 Task: Identify Coastal Estates in Charleston with Seaside Luxury.
Action: Mouse moved to (252, 204)
Screenshot: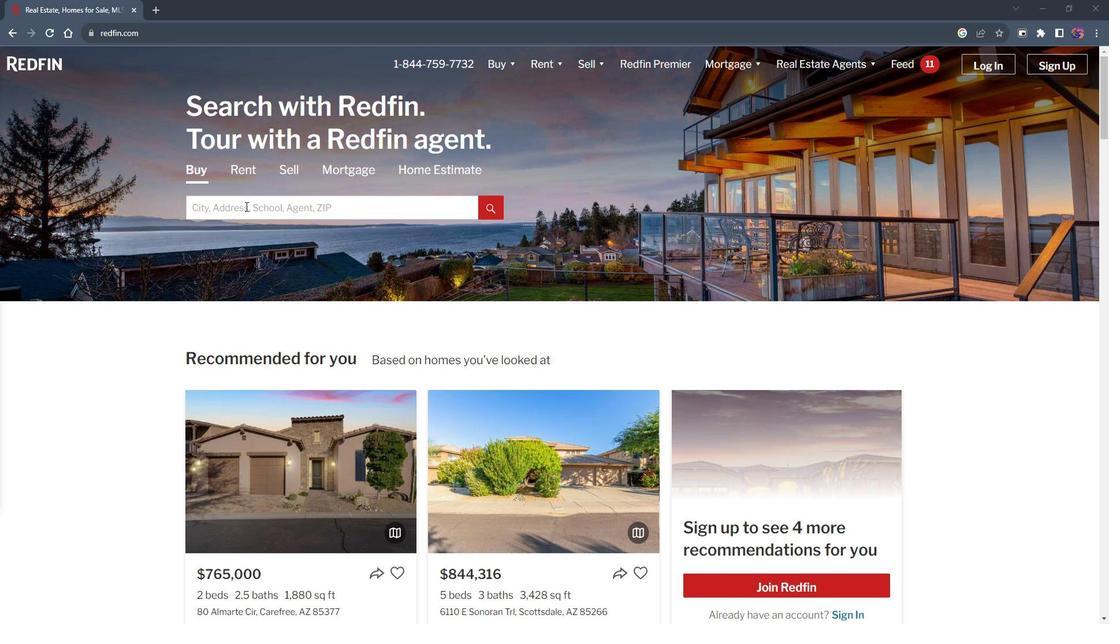 
Action: Mouse pressed left at (252, 204)
Screenshot: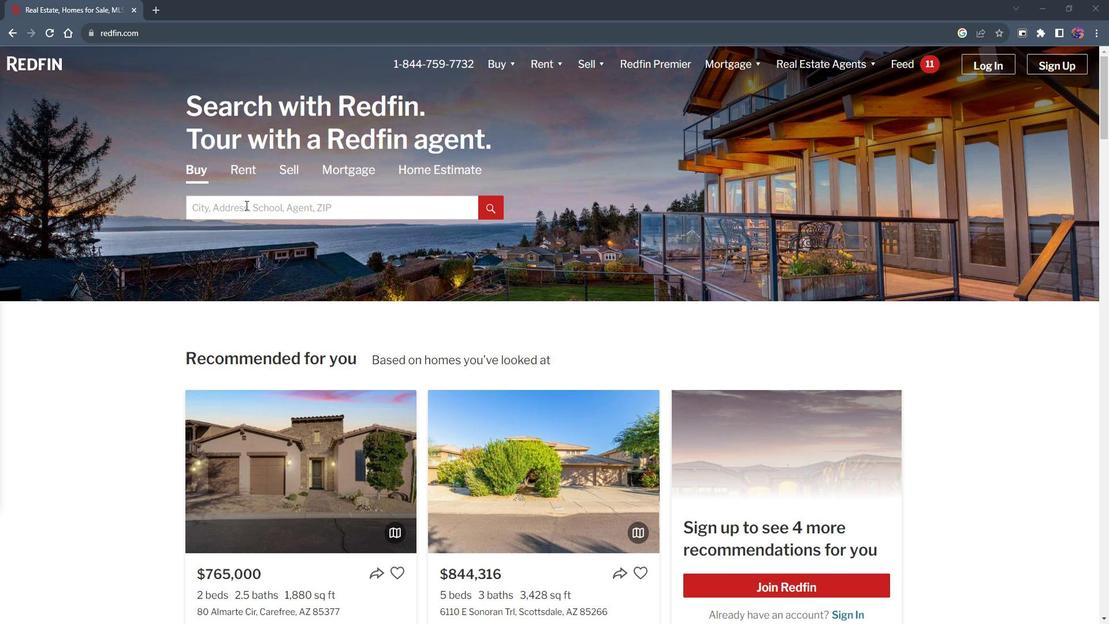 
Action: Mouse moved to (252, 204)
Screenshot: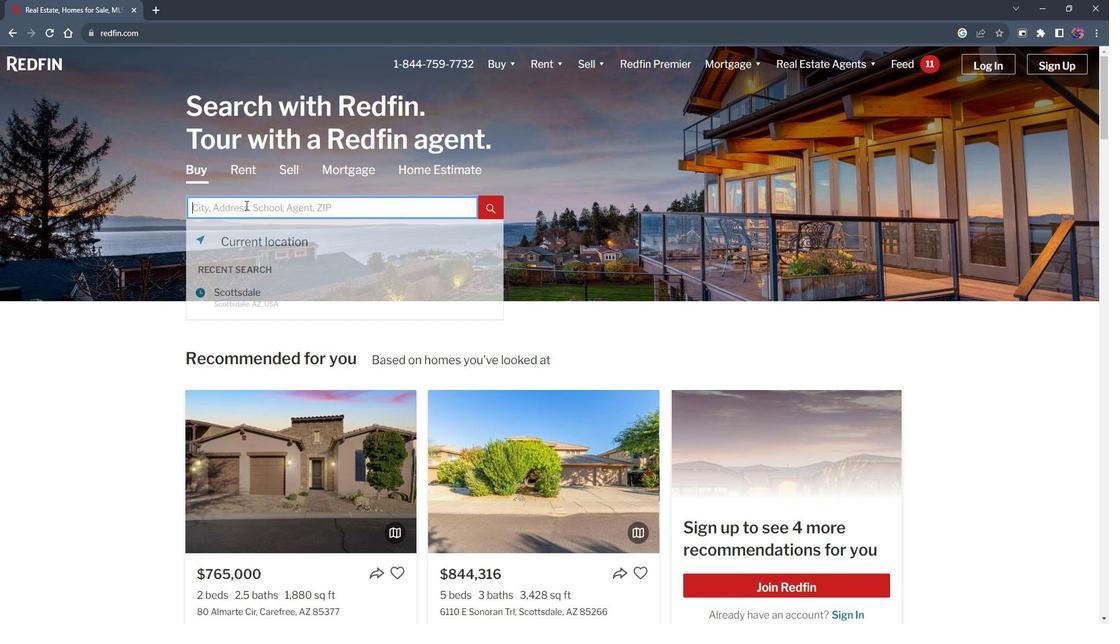 
Action: Key pressed charleston<Key.enter>
Screenshot: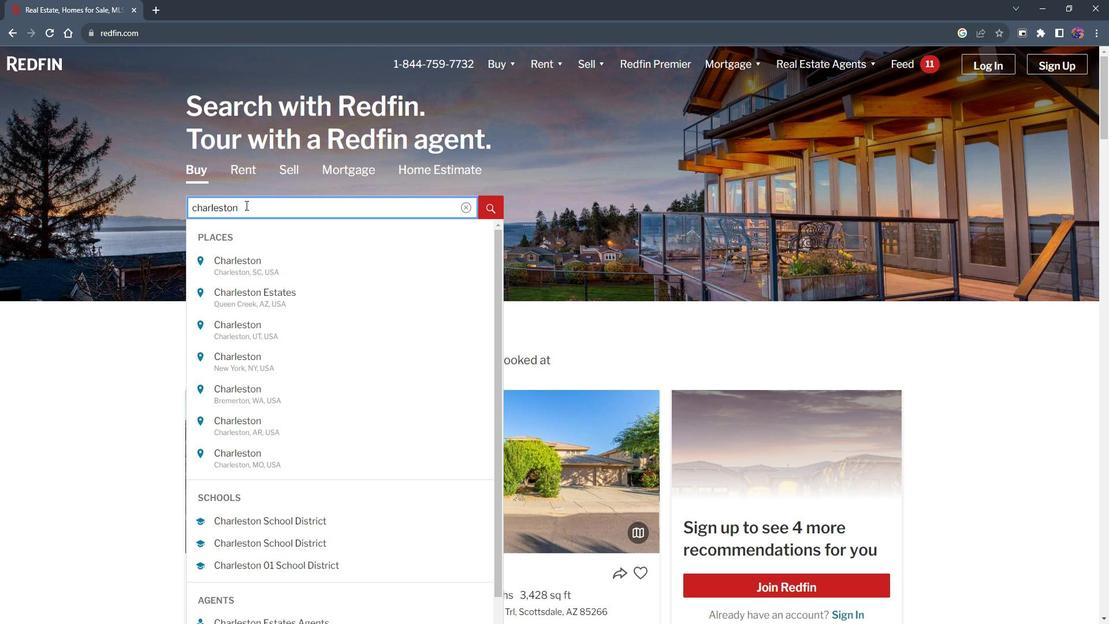 
Action: Mouse moved to (883, 147)
Screenshot: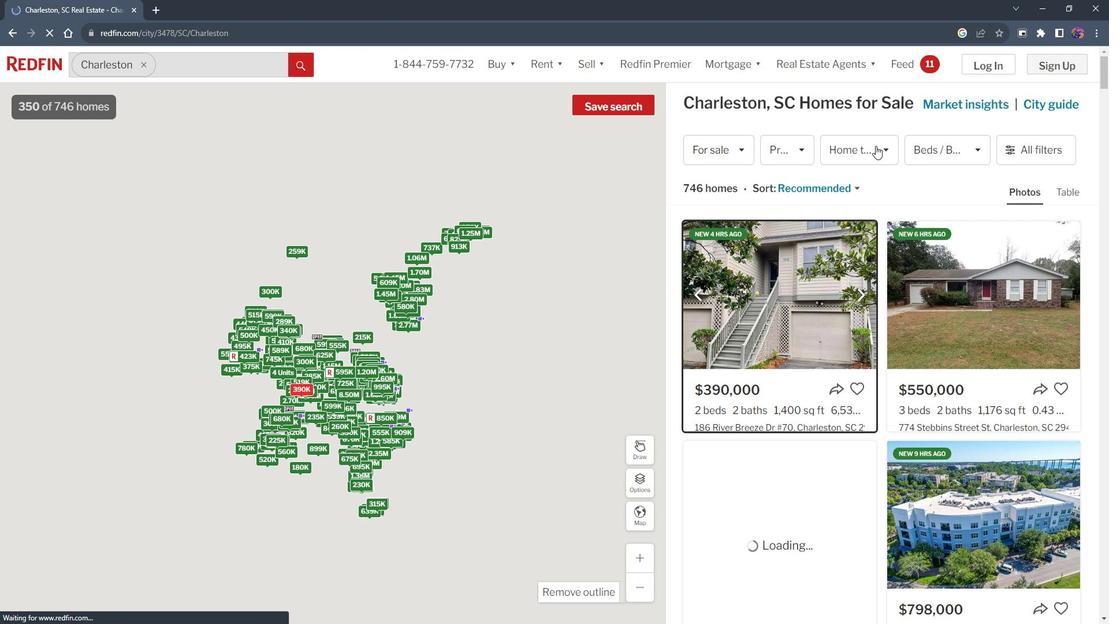
Action: Mouse pressed left at (883, 147)
Screenshot: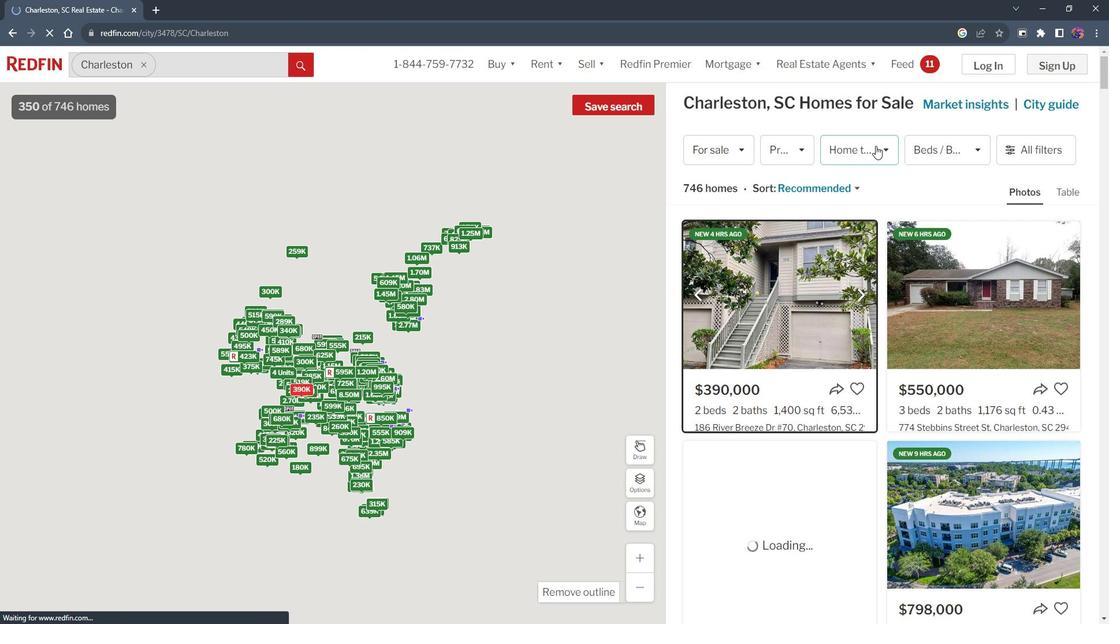 
Action: Mouse moved to (893, 148)
Screenshot: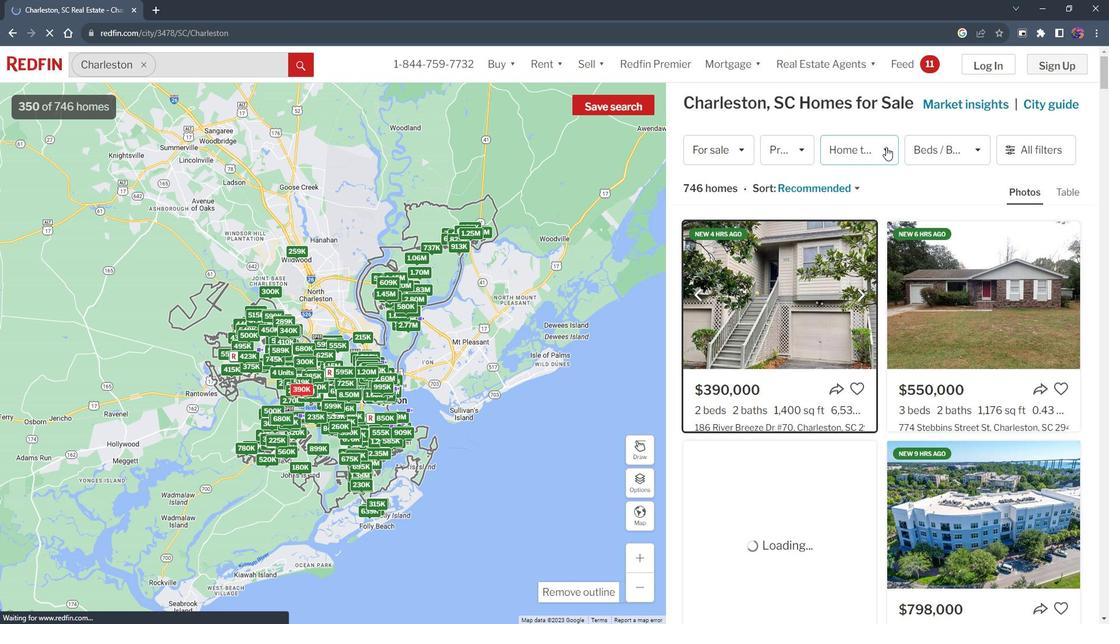 
Action: Mouse pressed left at (893, 148)
Screenshot: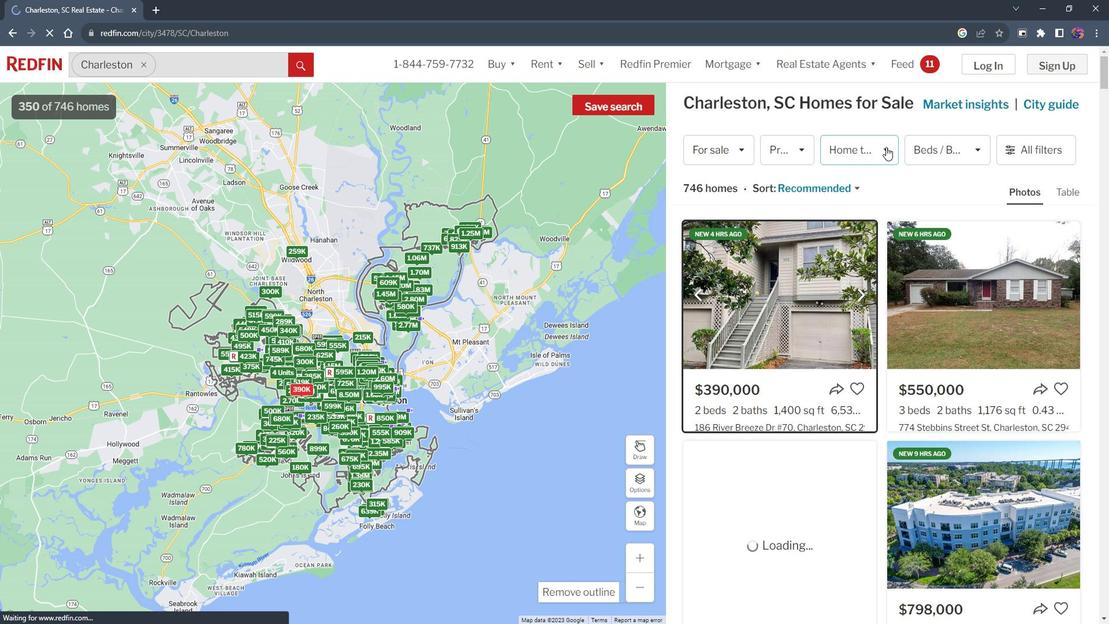 
Action: Mouse moved to (891, 150)
Screenshot: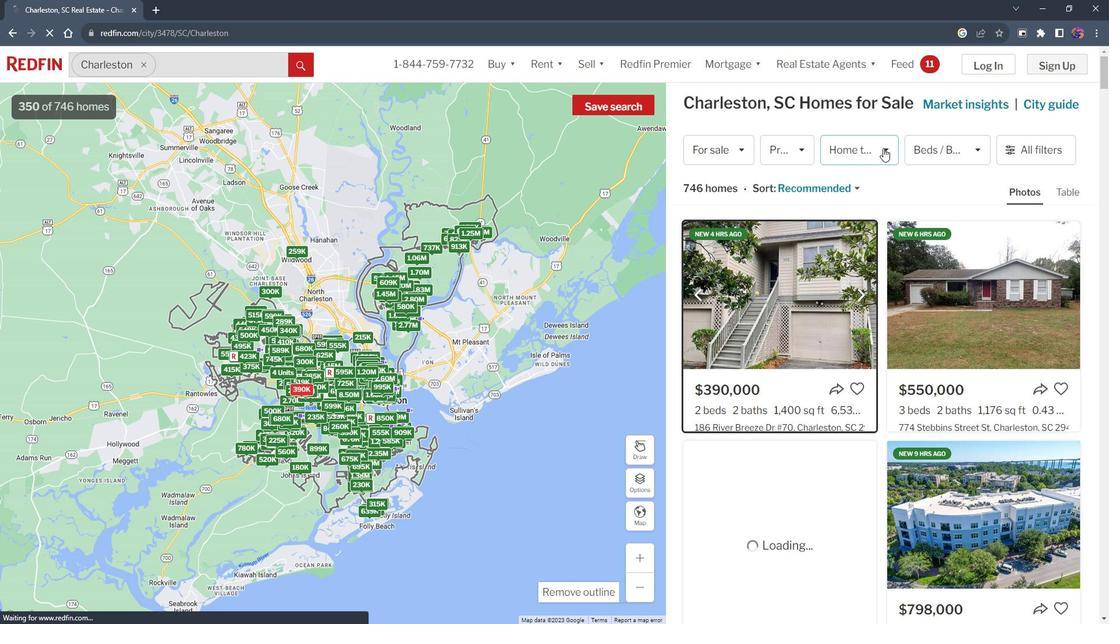
Action: Mouse pressed left at (891, 150)
Screenshot: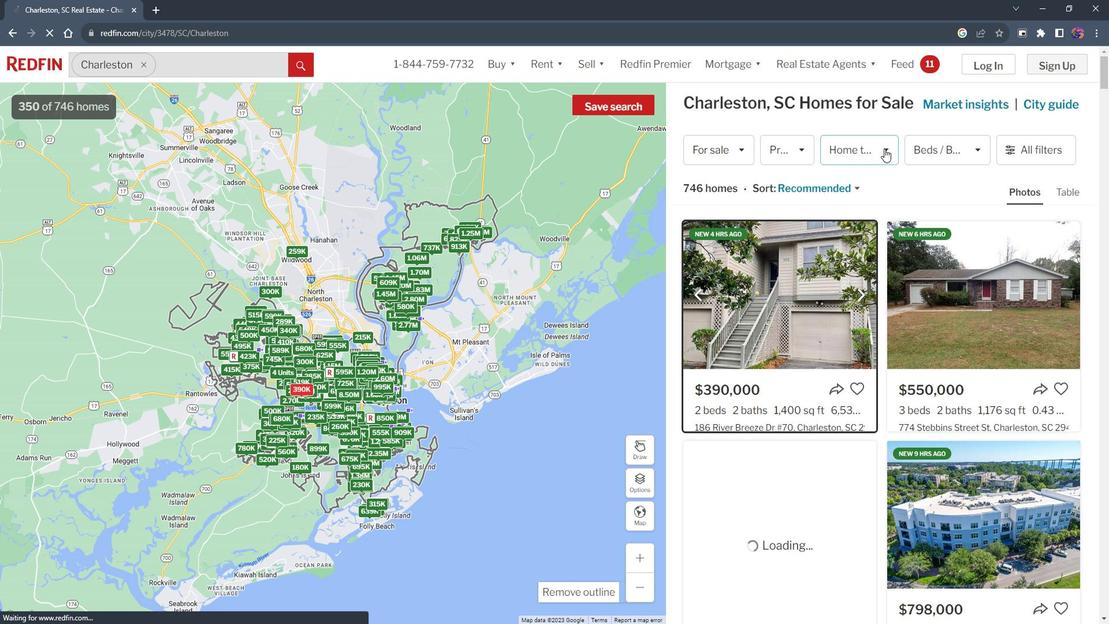 
Action: Mouse moved to (788, 223)
Screenshot: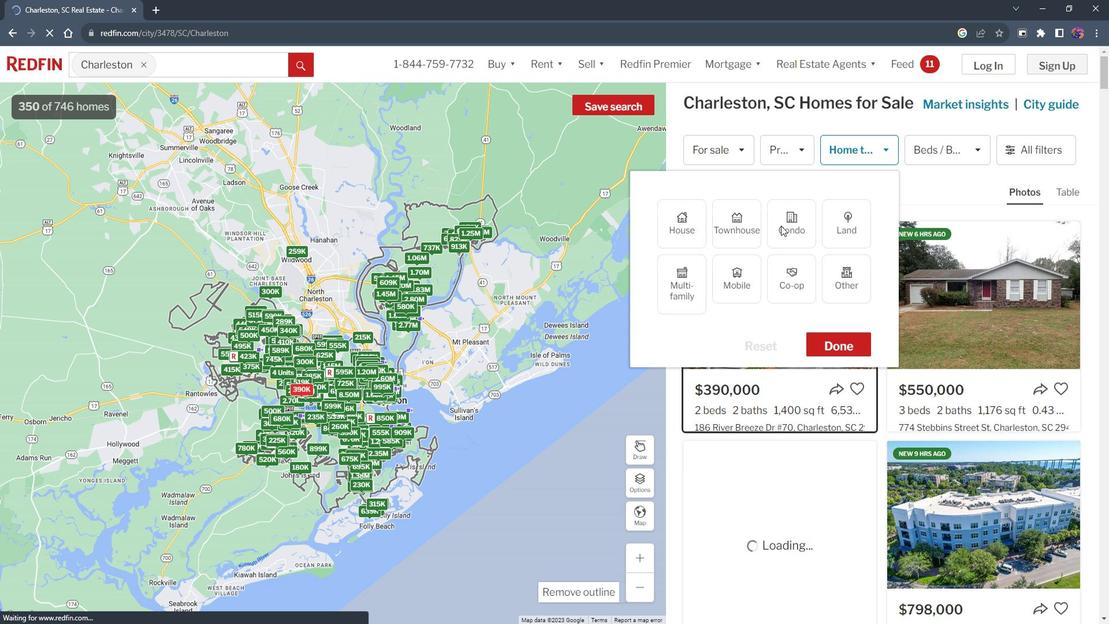 
Action: Mouse pressed left at (788, 223)
Screenshot: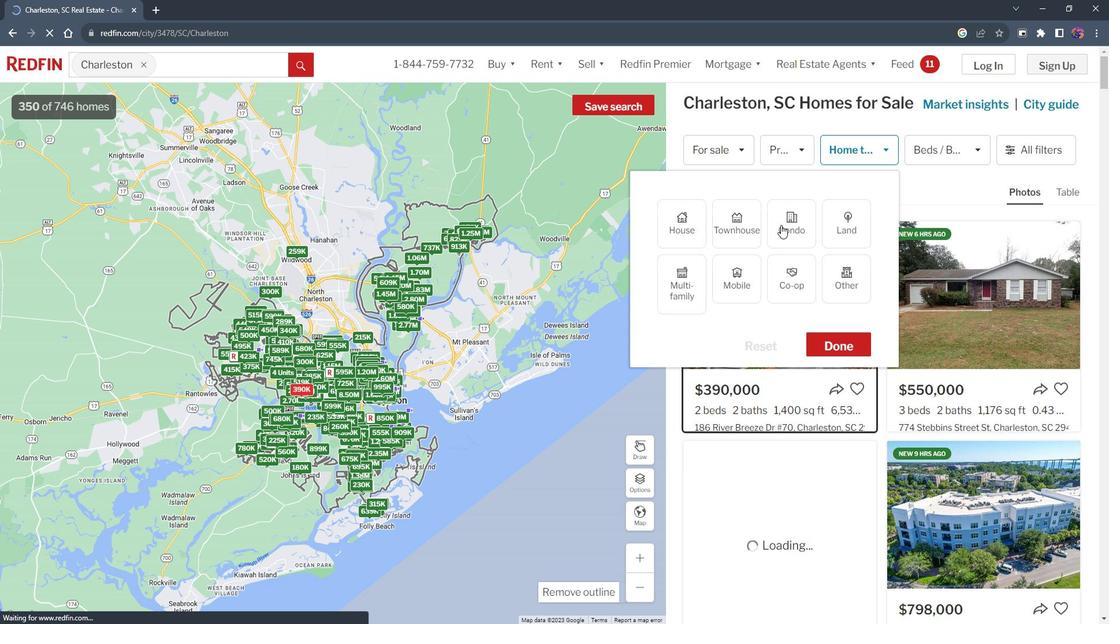 
Action: Mouse moved to (851, 333)
Screenshot: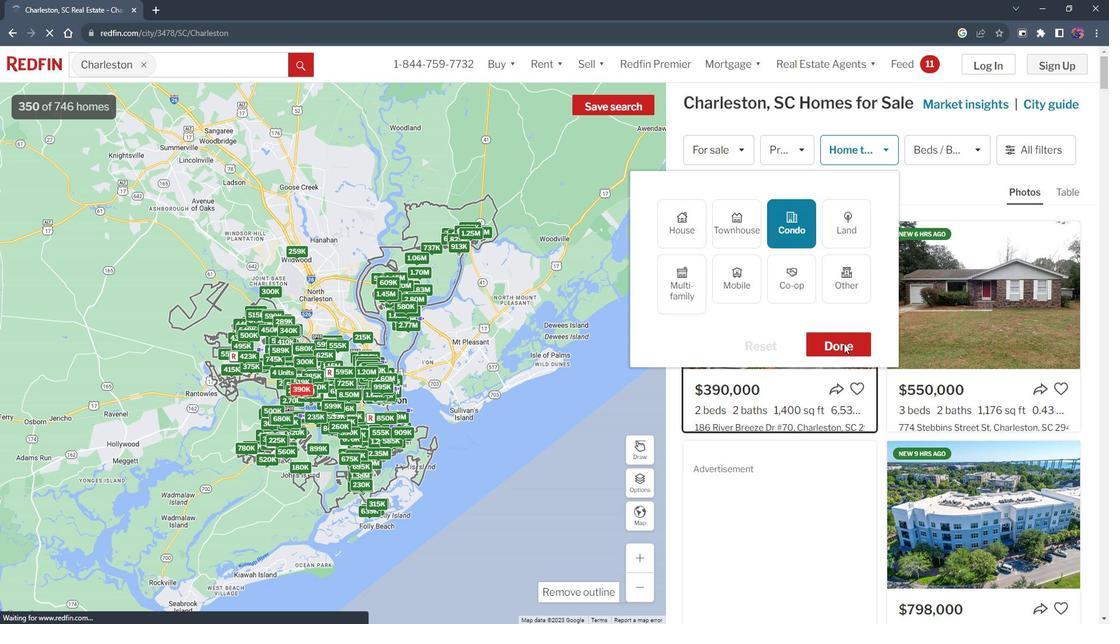 
Action: Mouse pressed left at (851, 333)
Screenshot: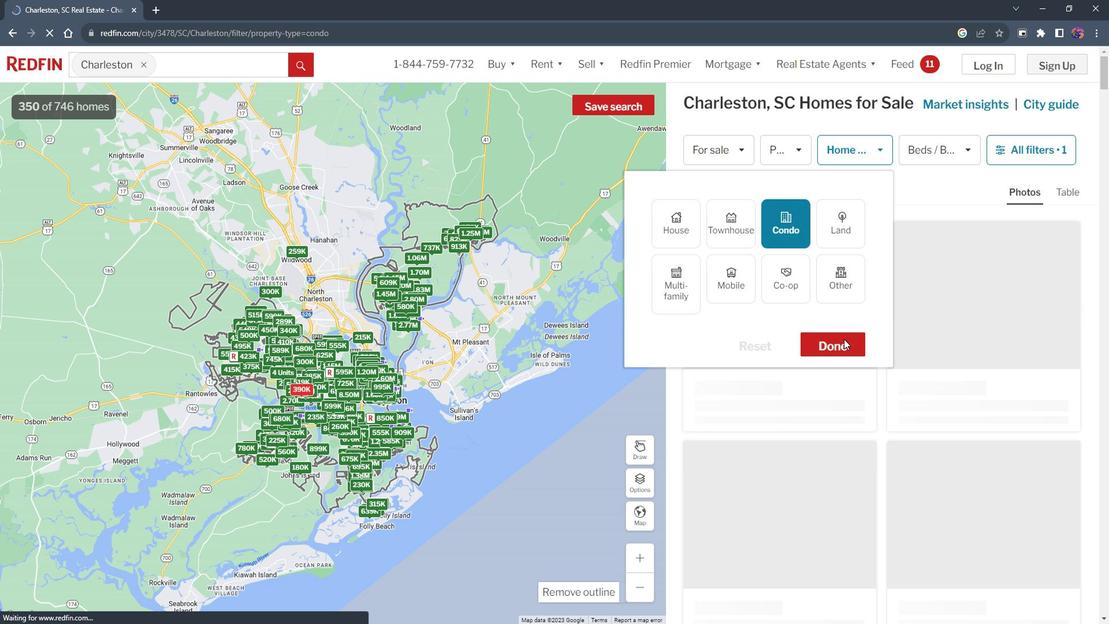 
Action: Mouse moved to (1040, 142)
Screenshot: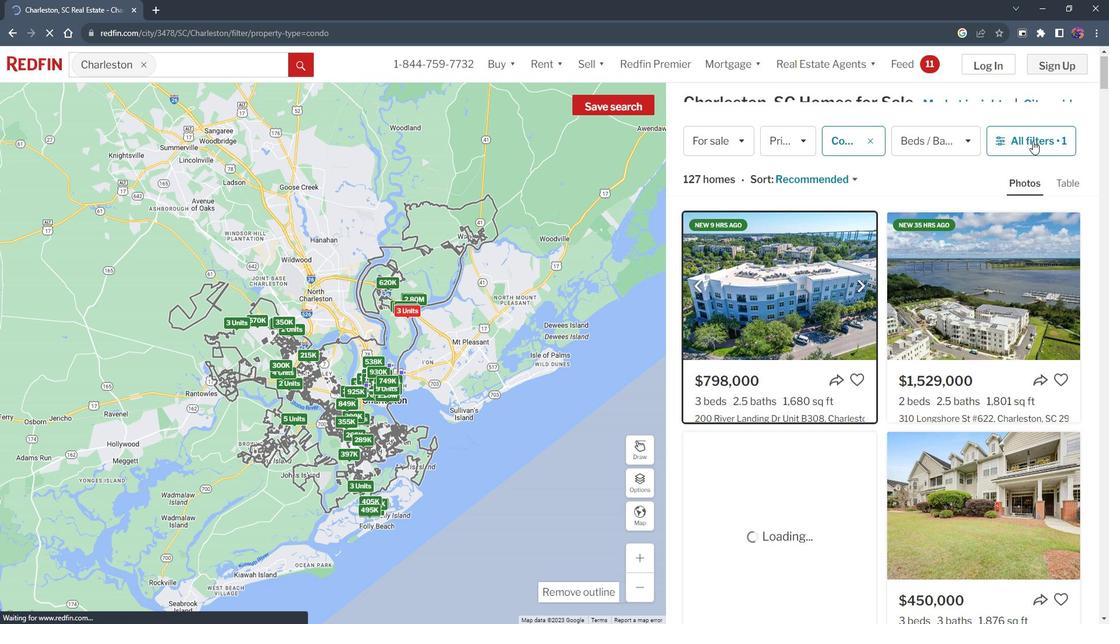 
Action: Mouse pressed left at (1040, 142)
Screenshot: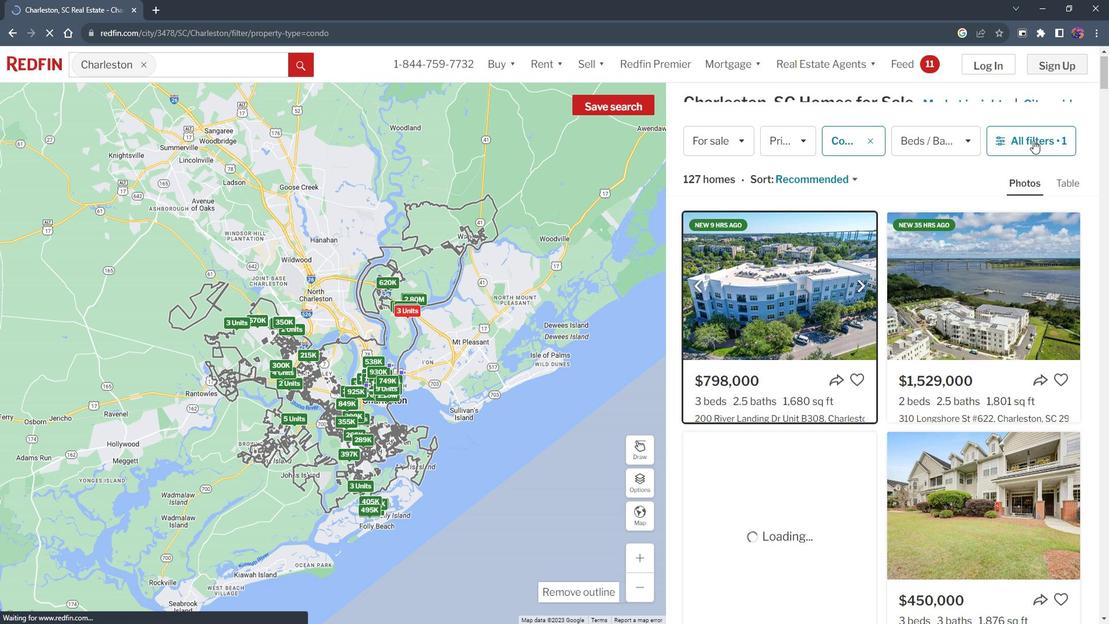 
Action: Mouse moved to (1001, 409)
Screenshot: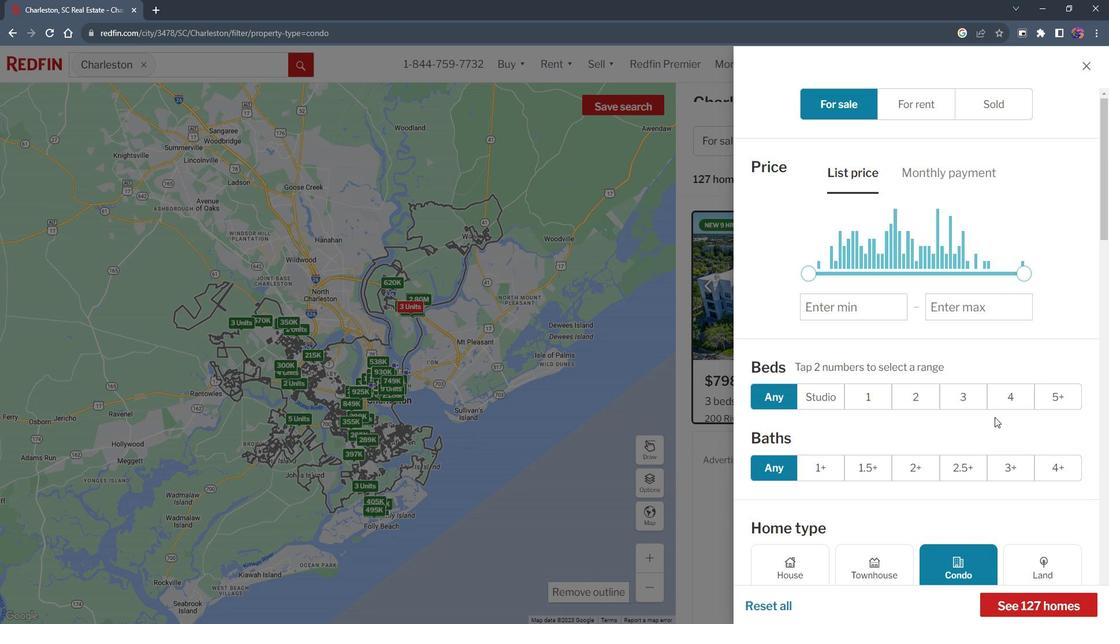 
Action: Mouse scrolled (1001, 408) with delta (0, 0)
Screenshot: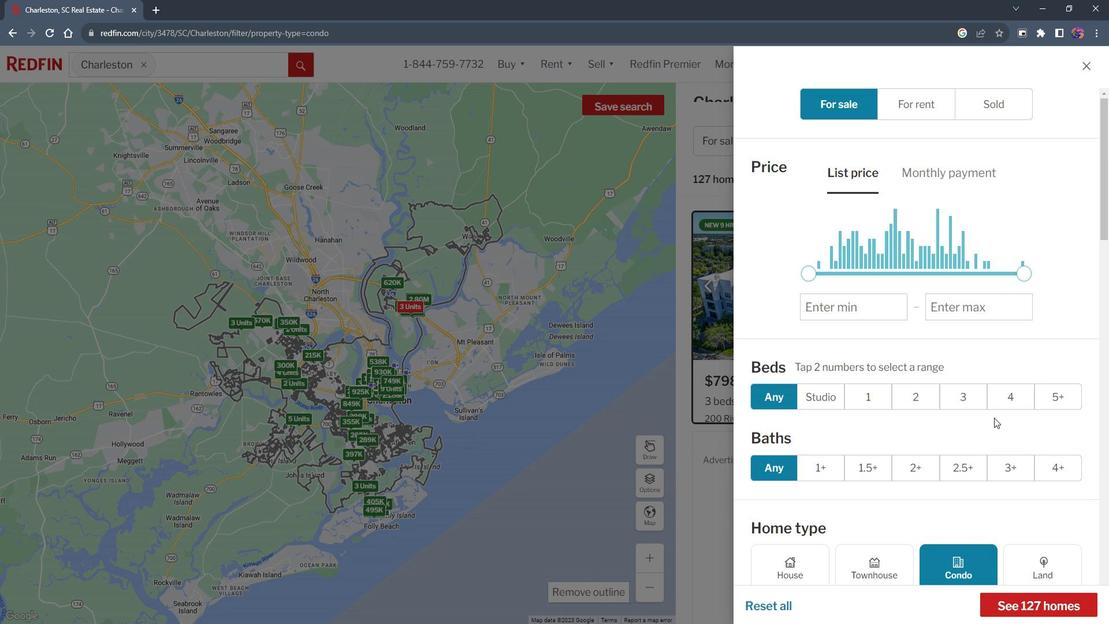 
Action: Mouse scrolled (1001, 408) with delta (0, 0)
Screenshot: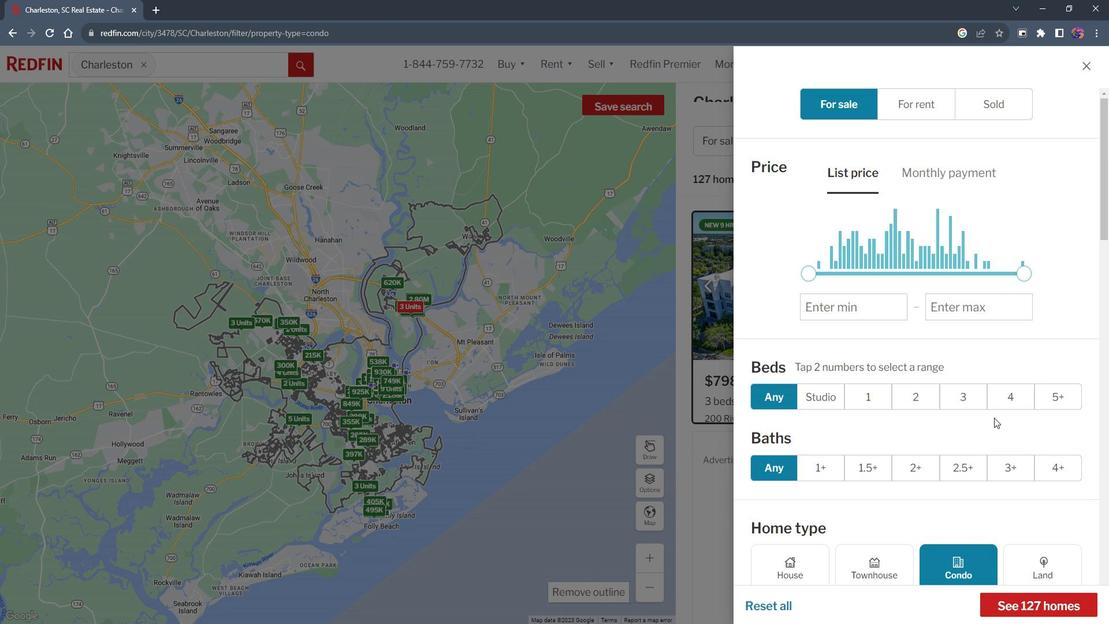 
Action: Mouse moved to (998, 409)
Screenshot: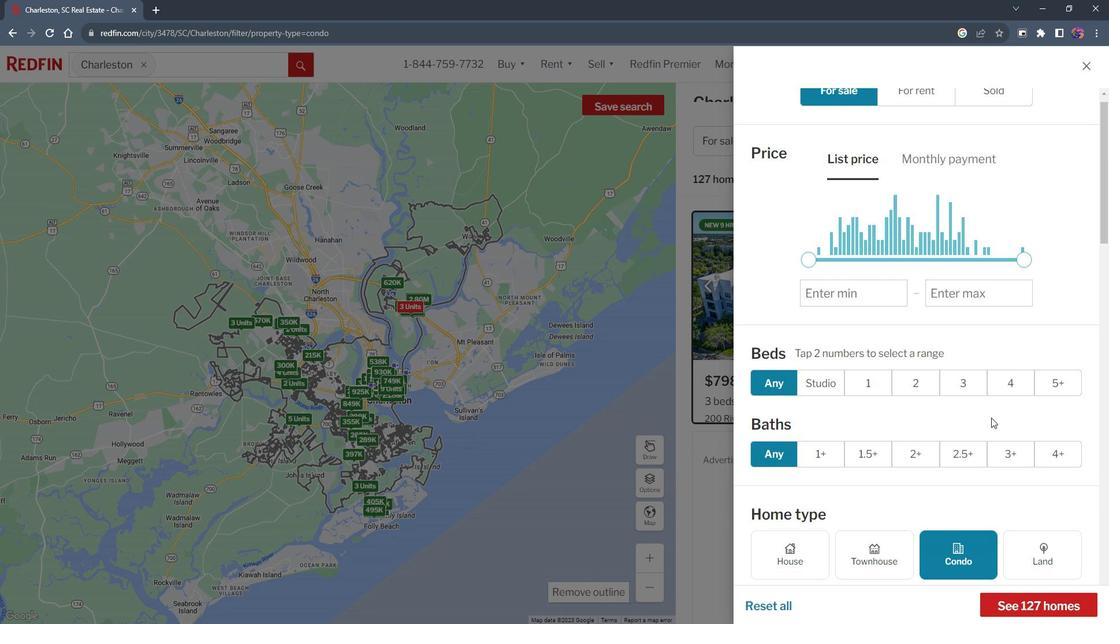 
Action: Mouse scrolled (998, 408) with delta (0, 0)
Screenshot: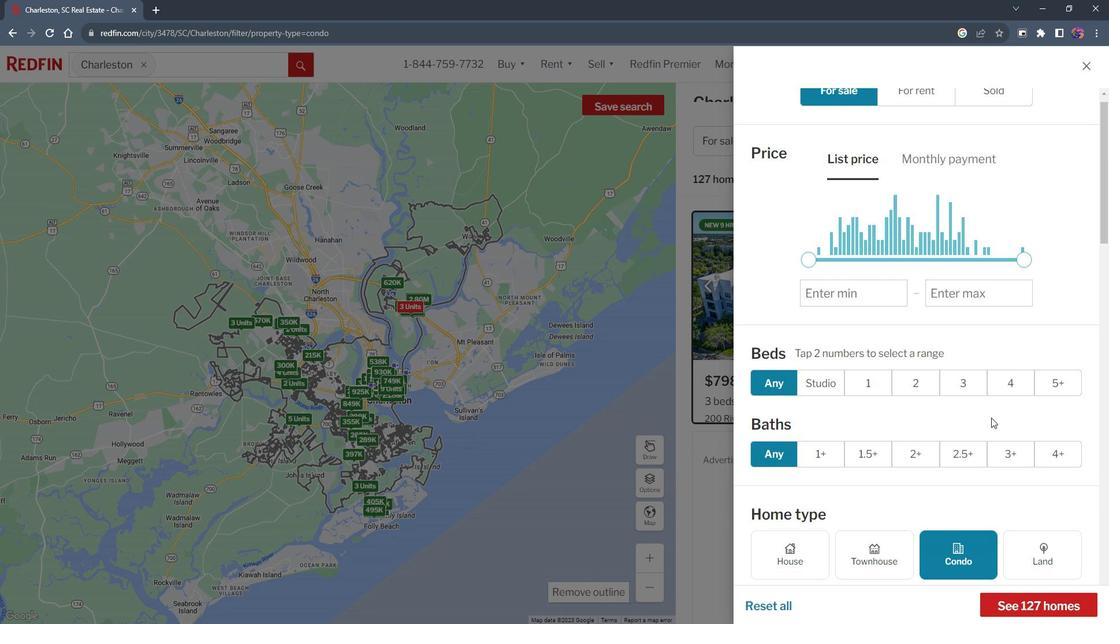 
Action: Mouse moved to (996, 409)
Screenshot: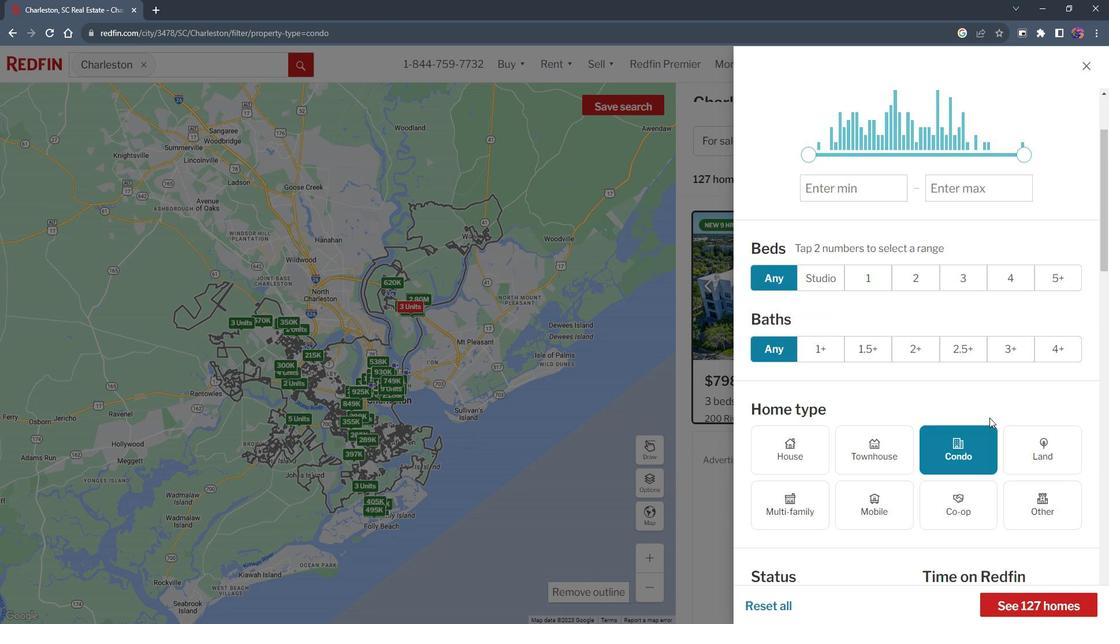 
Action: Mouse scrolled (996, 408) with delta (0, 0)
Screenshot: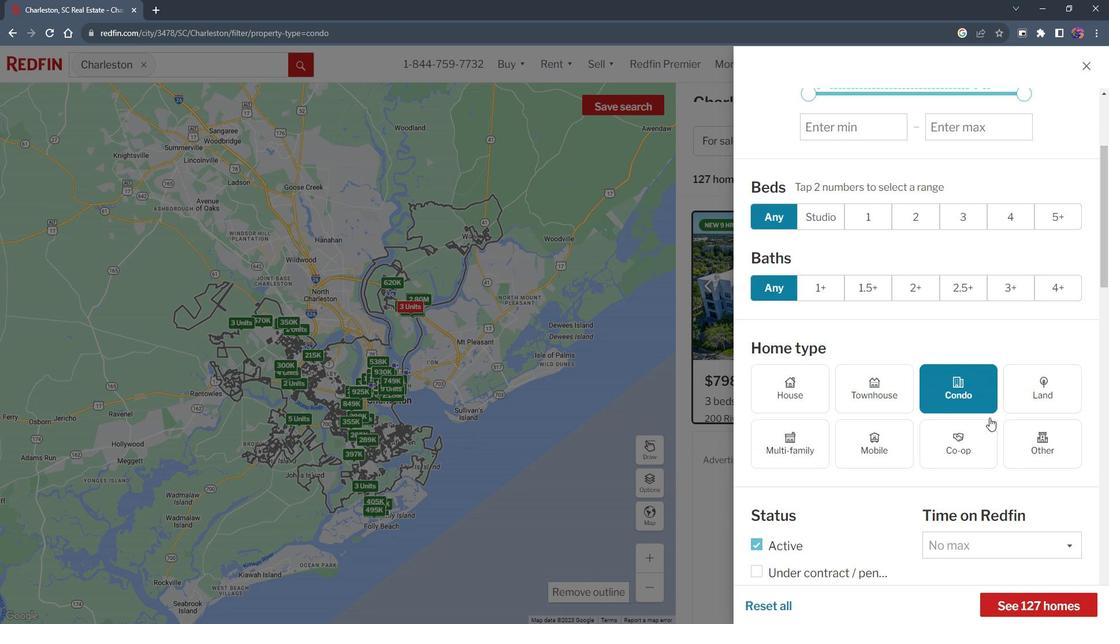 
Action: Mouse scrolled (996, 408) with delta (0, 0)
Screenshot: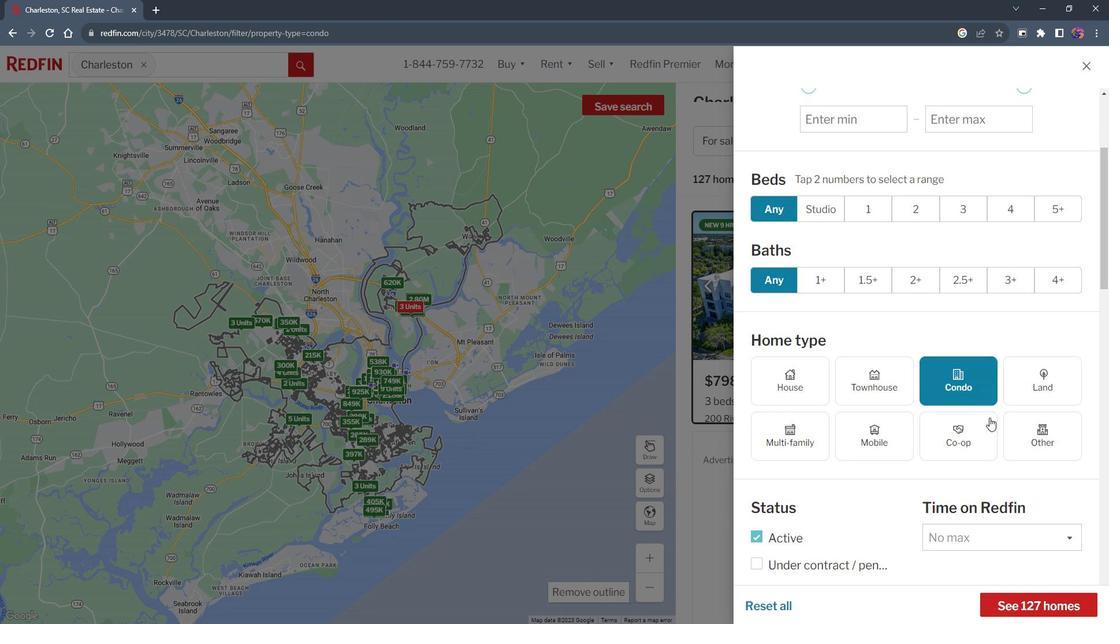 
Action: Mouse moved to (996, 409)
Screenshot: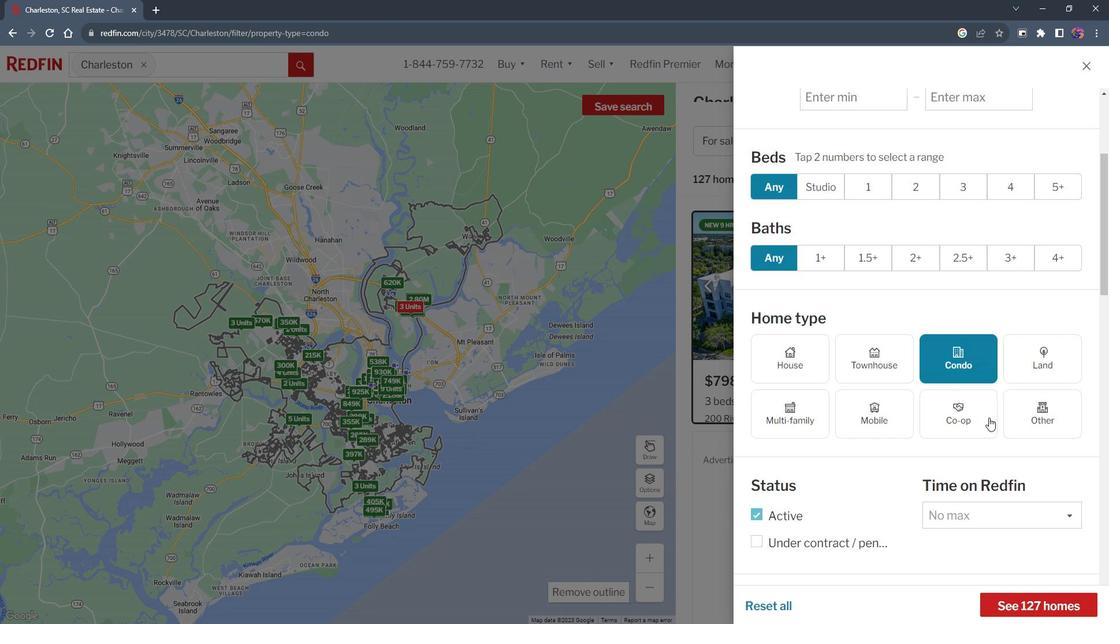 
Action: Mouse scrolled (996, 408) with delta (0, 0)
Screenshot: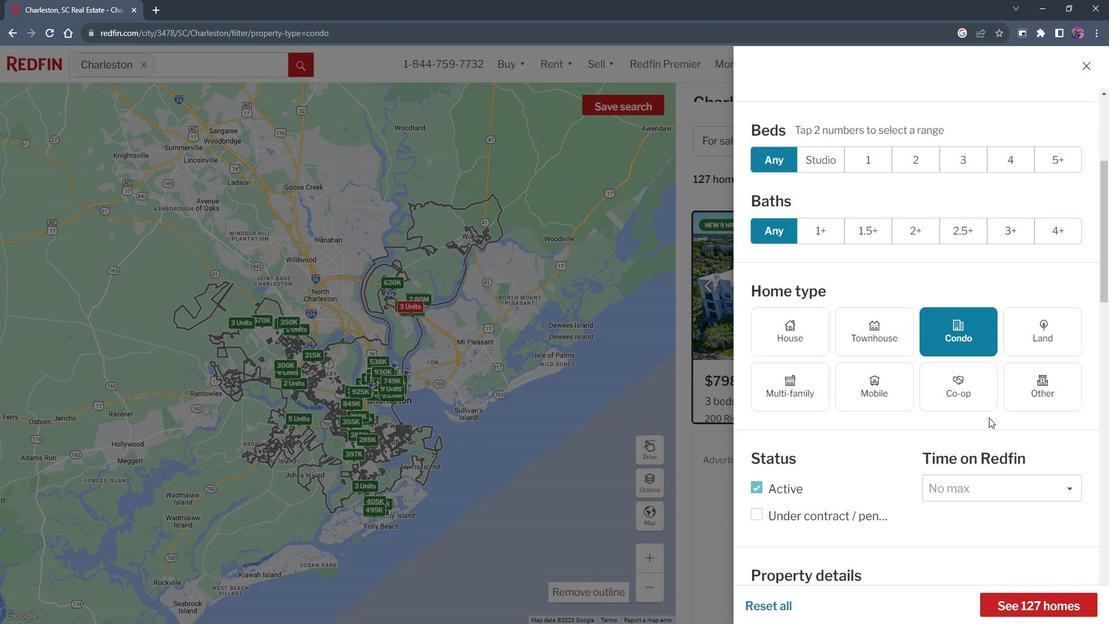 
Action: Mouse scrolled (996, 408) with delta (0, 0)
Screenshot: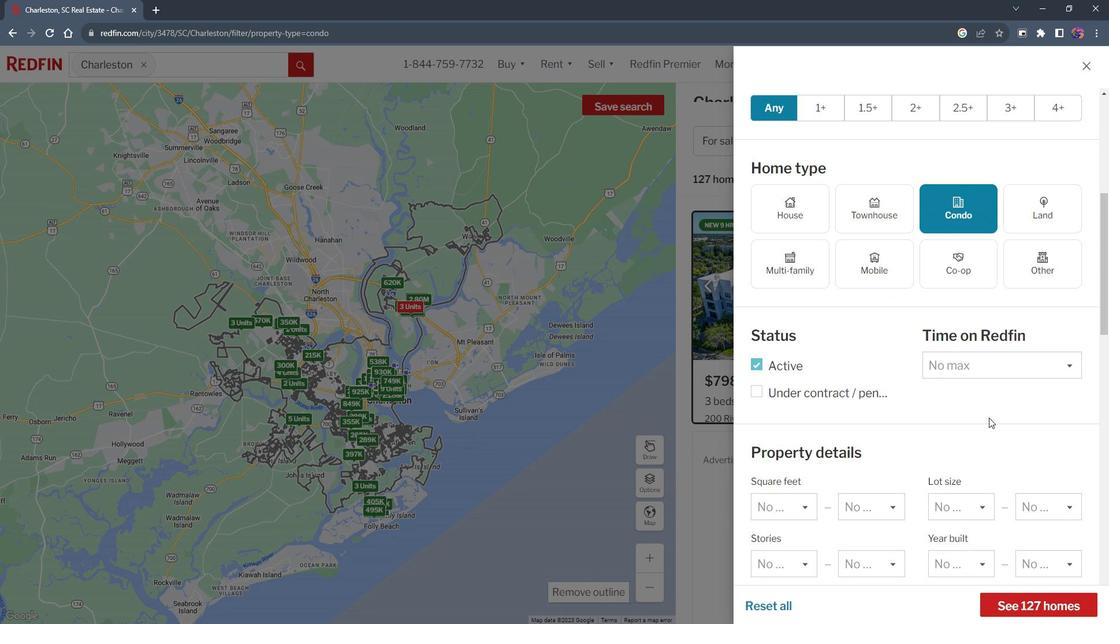 
Action: Mouse scrolled (996, 408) with delta (0, 0)
Screenshot: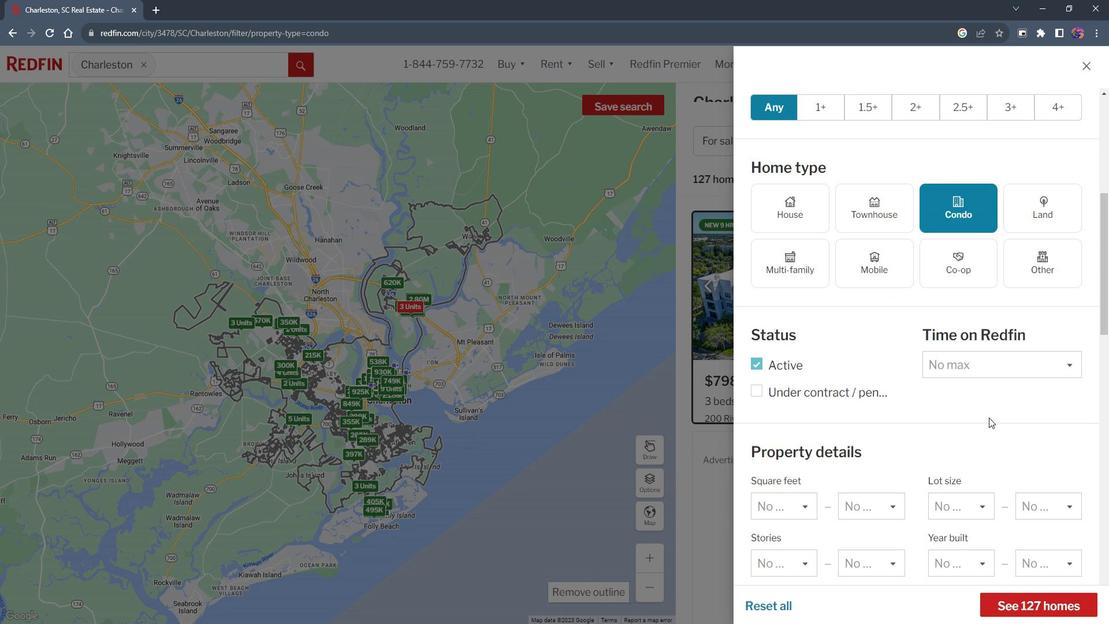 
Action: Mouse scrolled (996, 408) with delta (0, 0)
Screenshot: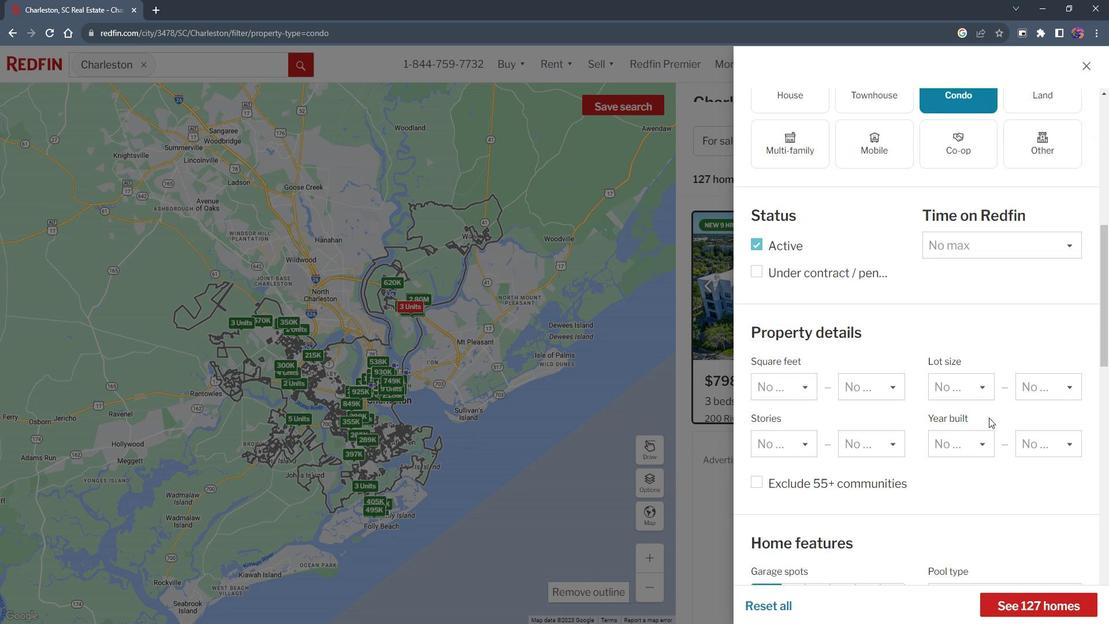 
Action: Mouse moved to (995, 408)
Screenshot: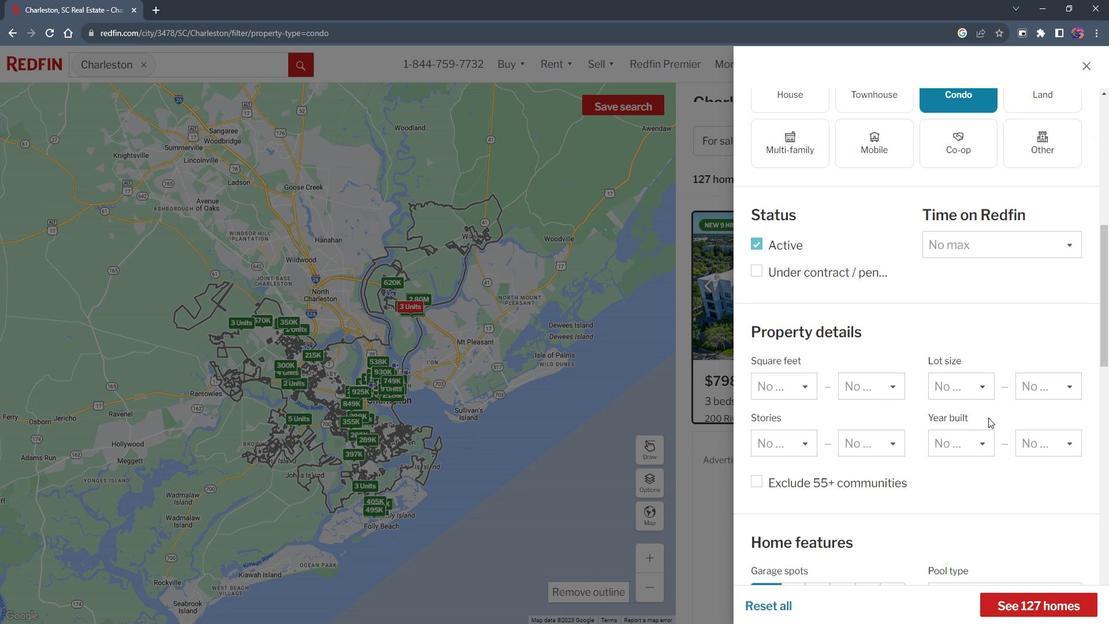 
Action: Mouse scrolled (995, 407) with delta (0, 0)
Screenshot: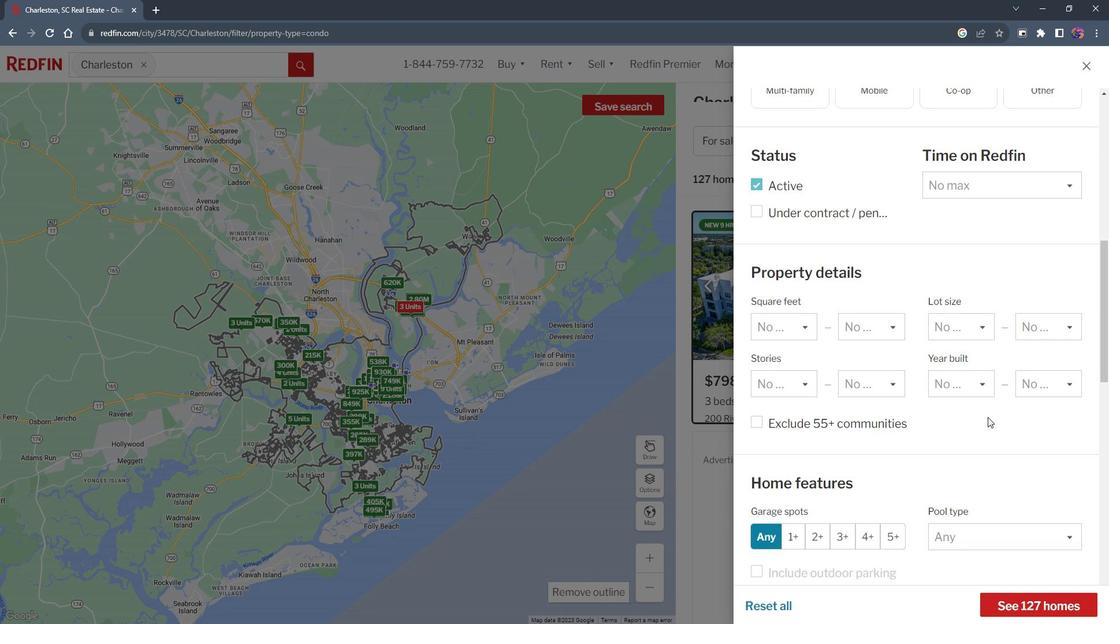 
Action: Mouse scrolled (995, 407) with delta (0, 0)
Screenshot: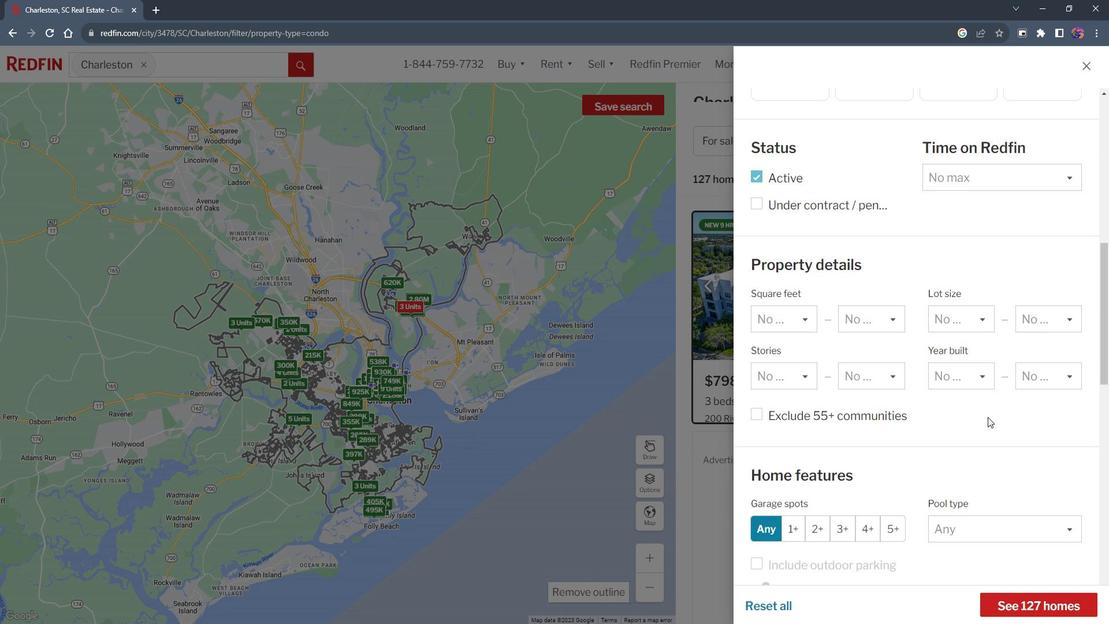 
Action: Mouse scrolled (995, 407) with delta (0, 0)
Screenshot: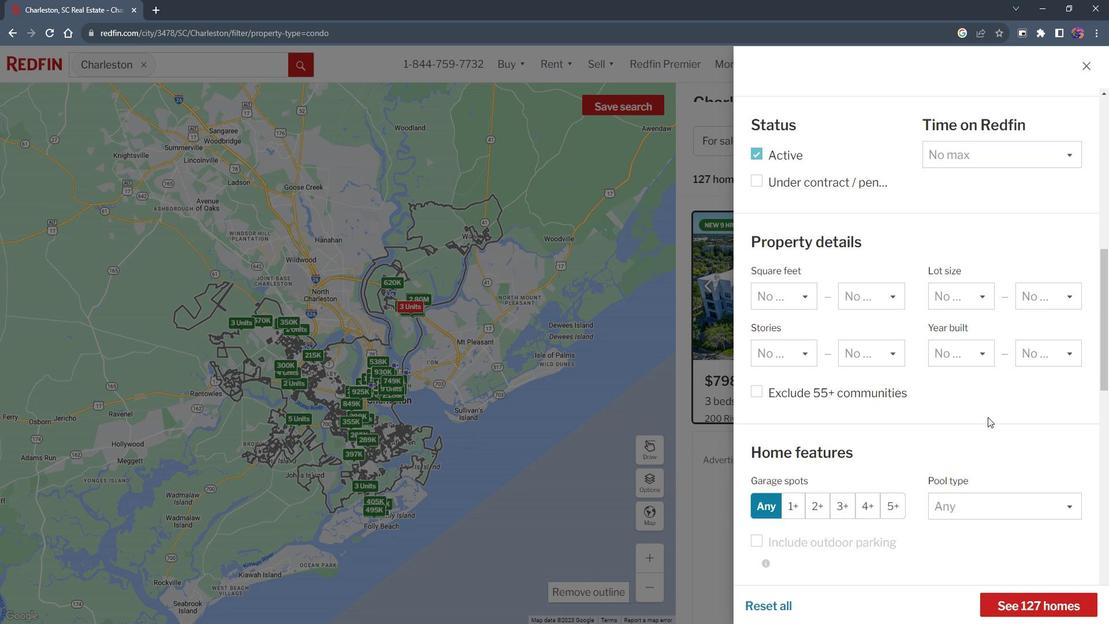 
Action: Mouse scrolled (995, 407) with delta (0, 0)
Screenshot: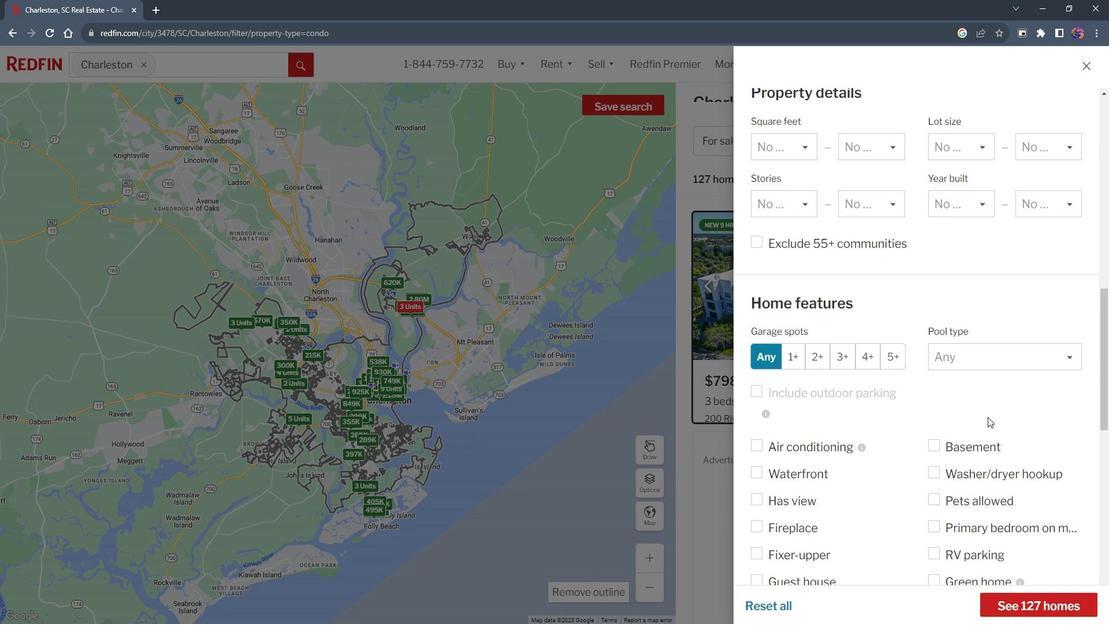 
Action: Mouse scrolled (995, 407) with delta (0, 0)
Screenshot: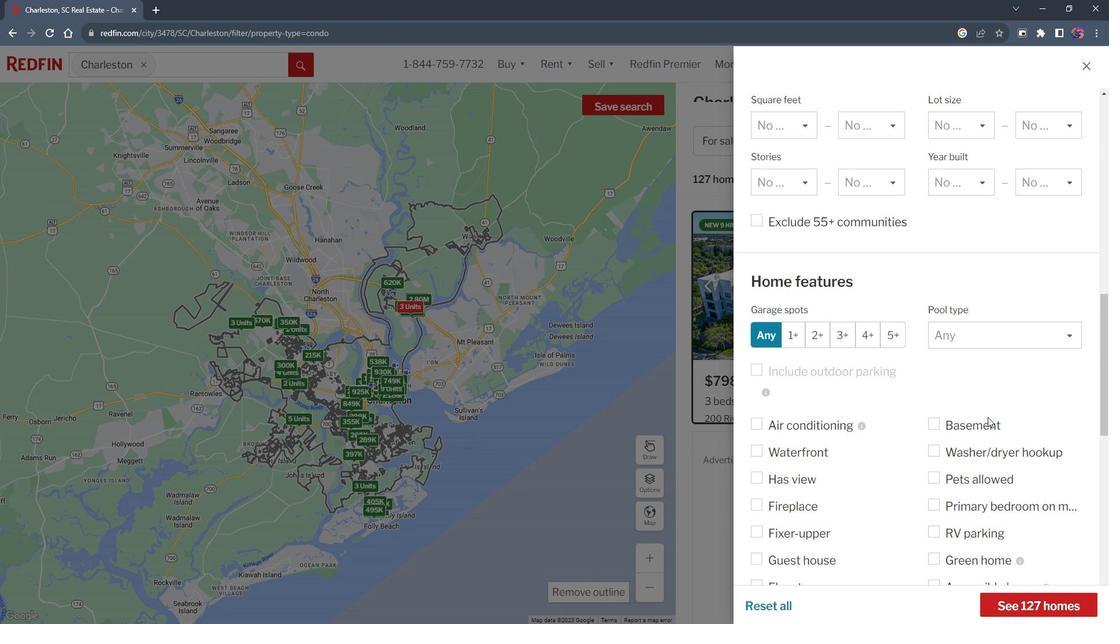 
Action: Mouse scrolled (995, 407) with delta (0, 0)
Screenshot: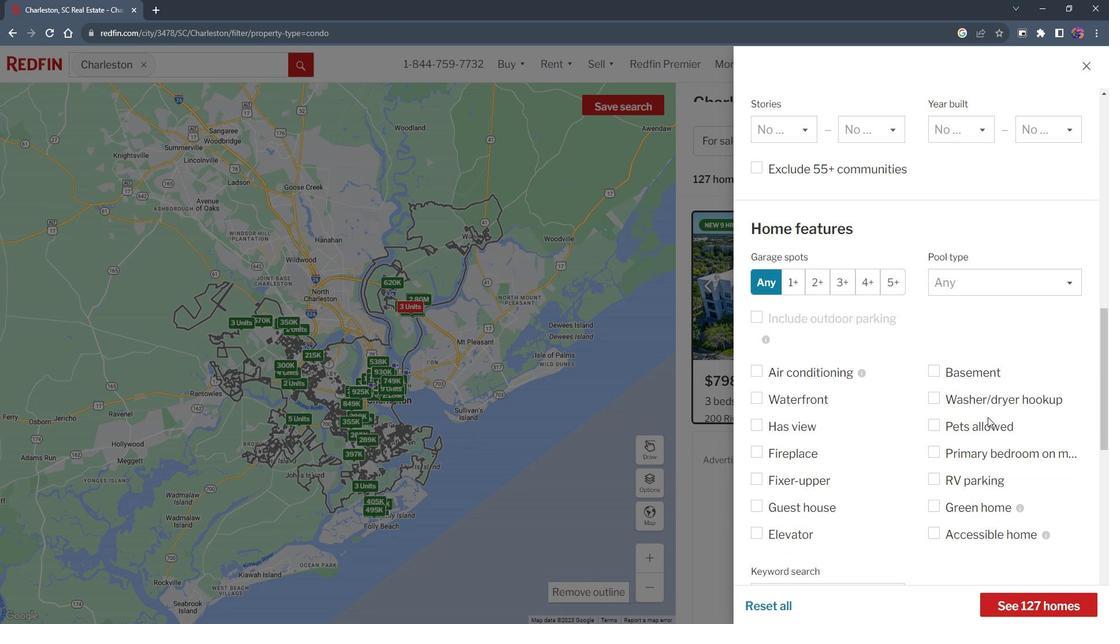 
Action: Mouse scrolled (995, 407) with delta (0, 0)
Screenshot: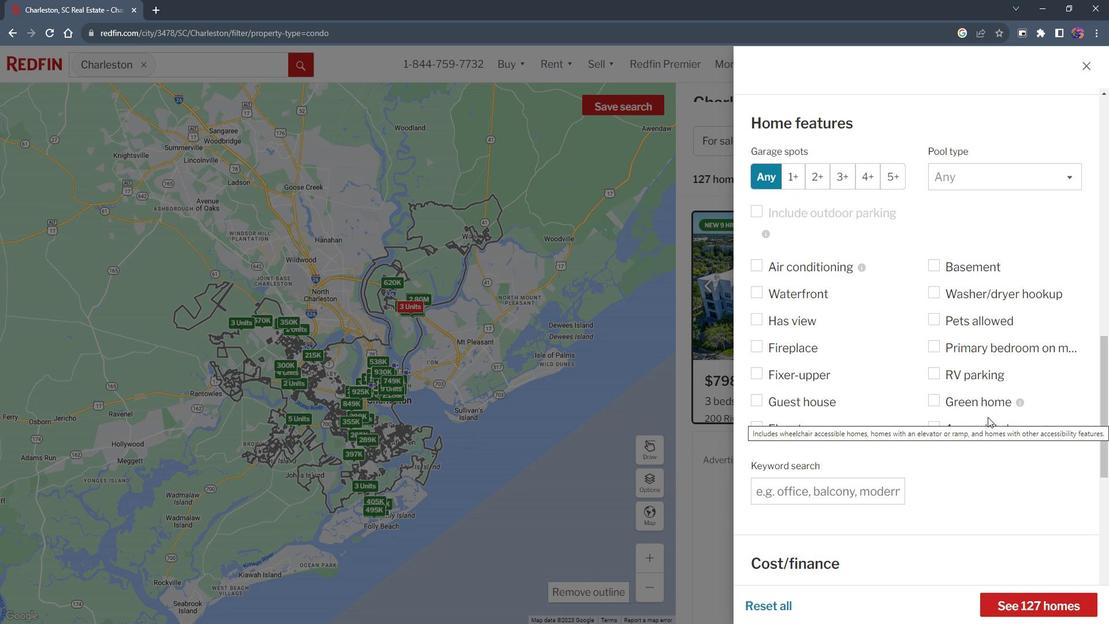 
Action: Mouse moved to (957, 418)
Screenshot: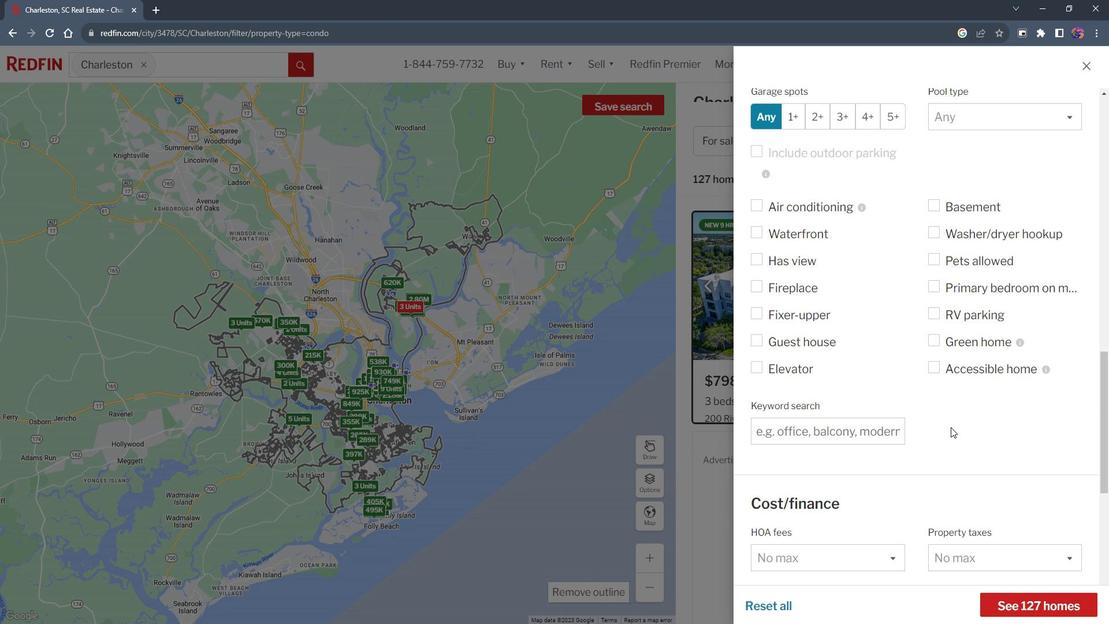 
Action: Mouse scrolled (957, 417) with delta (0, 0)
Screenshot: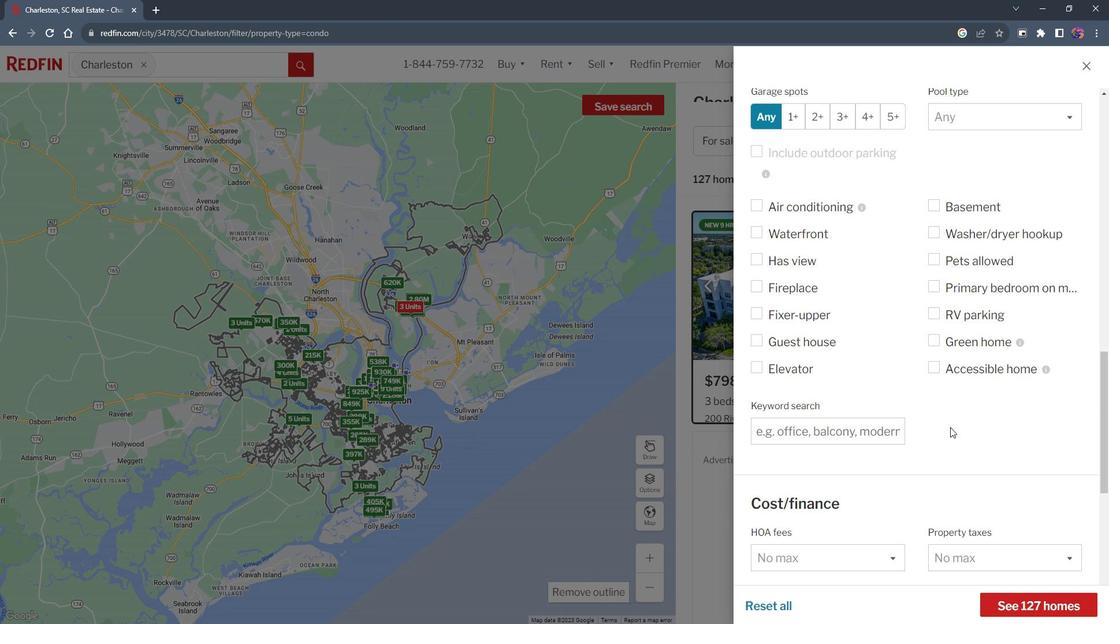 
Action: Mouse moved to (817, 363)
Screenshot: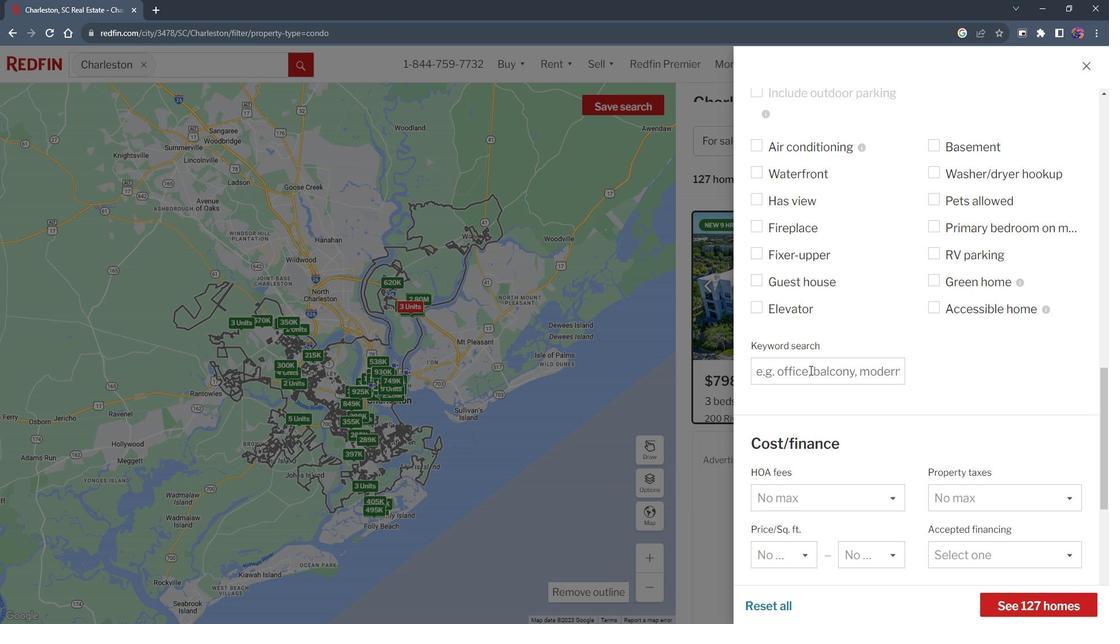 
Action: Mouse pressed left at (817, 363)
Screenshot: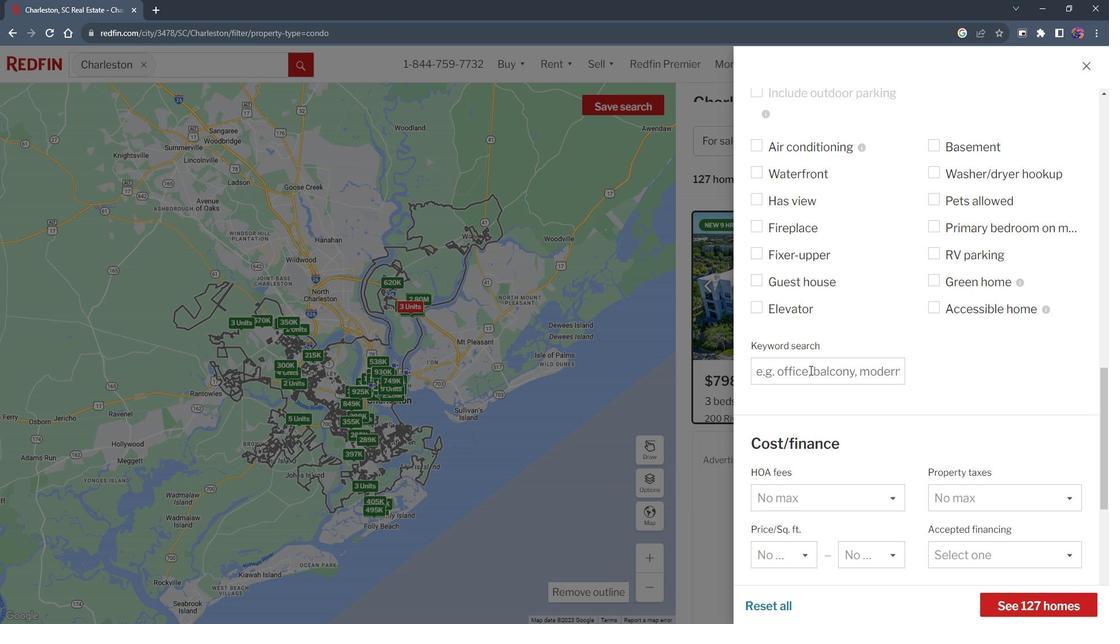 
Action: Key pressed <Key.shift><Key.shift><Key.shift><Key.shift><Key.shift><Key.shift><Key.shift><Key.shift><Key.shift><Key.shift><Key.shift><Key.shift><Key.shift><Key.shift><Key.shift><Key.shift><Key.shift><Key.shift><Key.shift><Key.shift><Key.shift>Seaside<Key.space><Key.shift>Luxury<Key.enter>
Screenshot: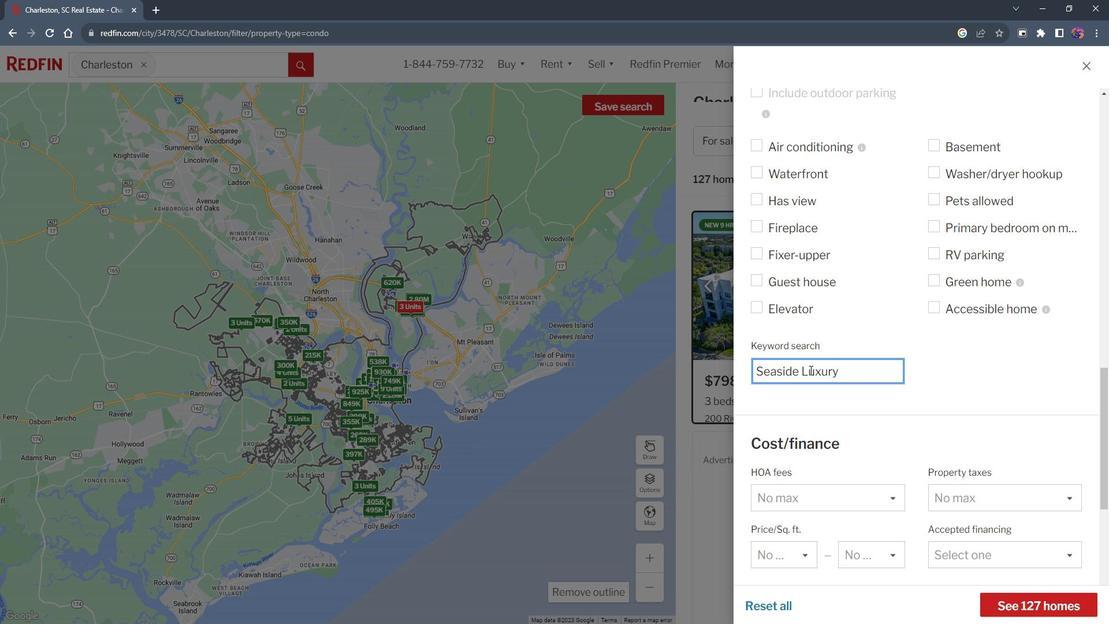 
Action: Mouse moved to (1046, 586)
Screenshot: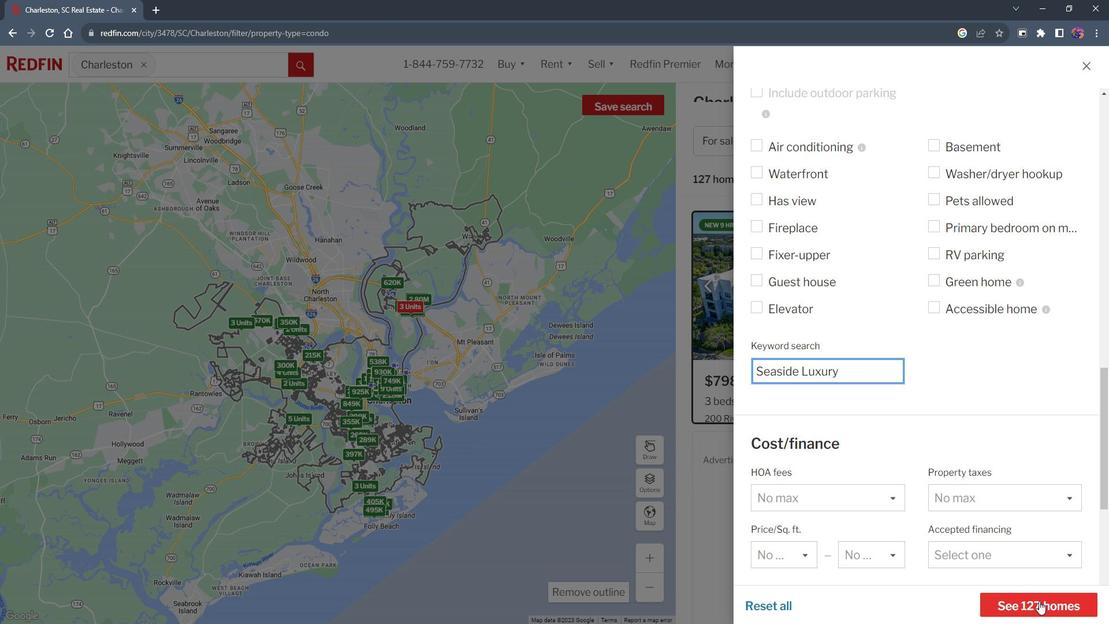 
Action: Mouse pressed left at (1046, 586)
Screenshot: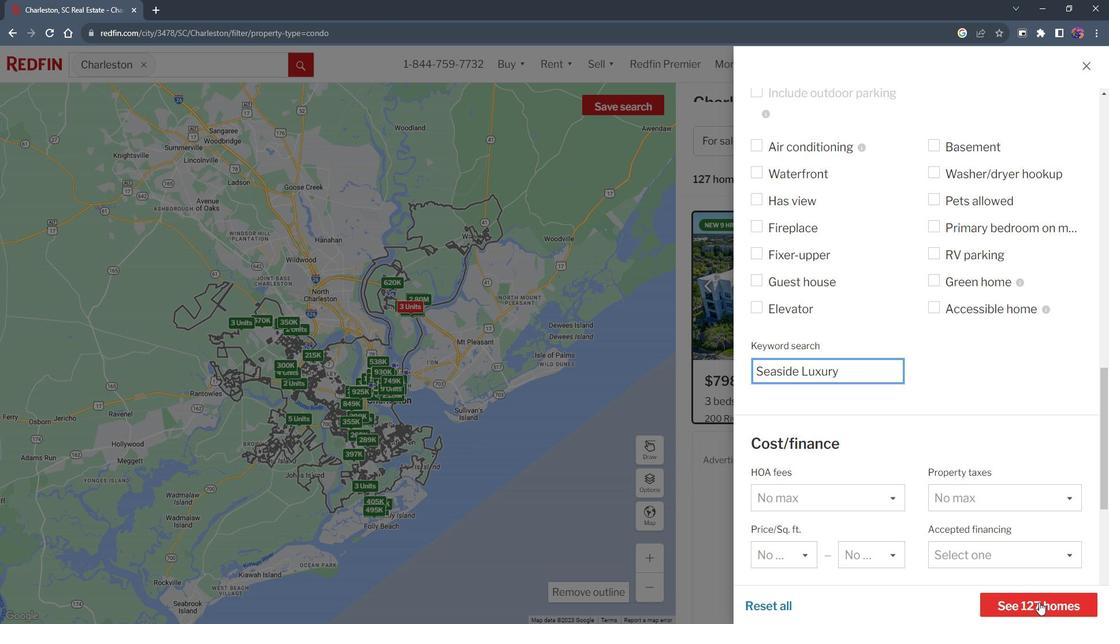 
Action: Mouse moved to (891, 354)
Screenshot: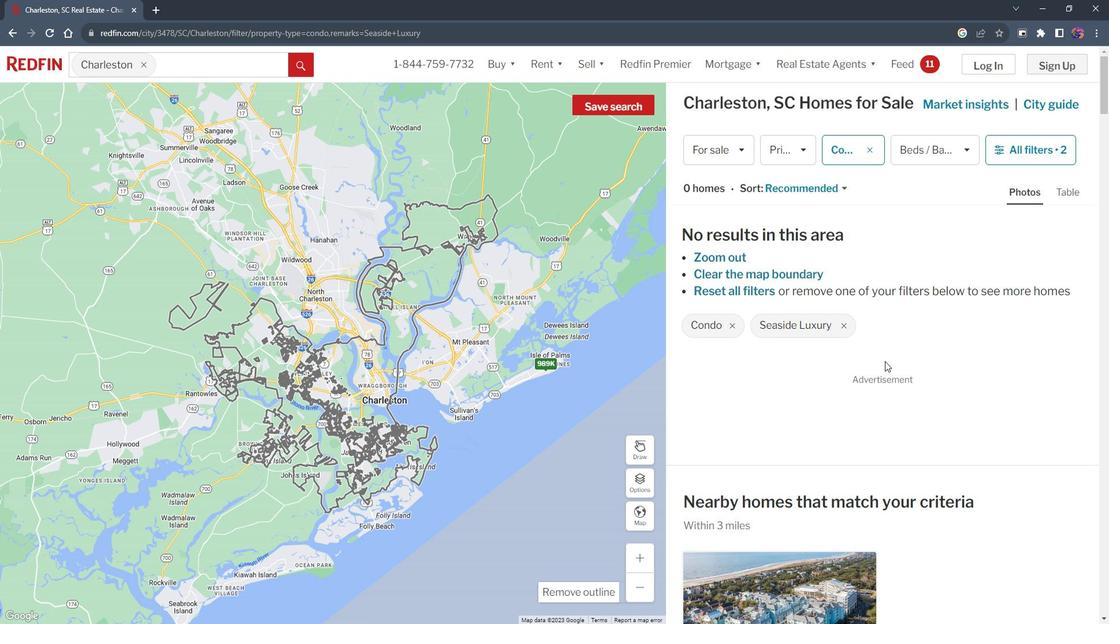 
